 Task: Create a Google Calendar event titled 'Personal Reflection' for 18 May 2023, set it as an all-day event, and add 'Reading books' in the description.
Action: Mouse moved to (380, 614)
Screenshot: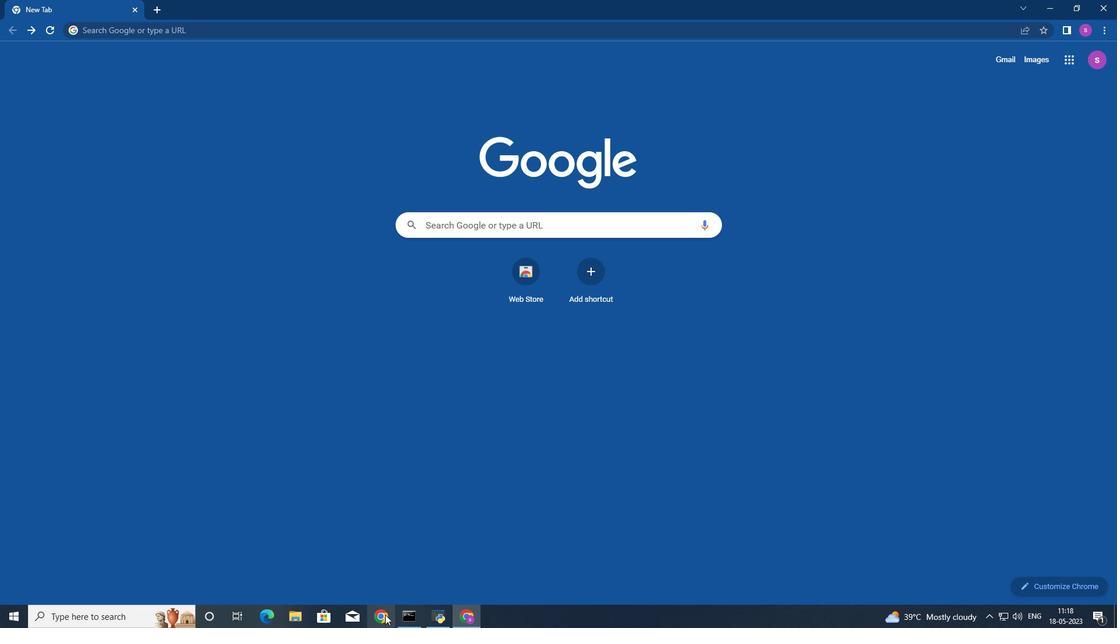 
Action: Mouse pressed left at (380, 614)
Screenshot: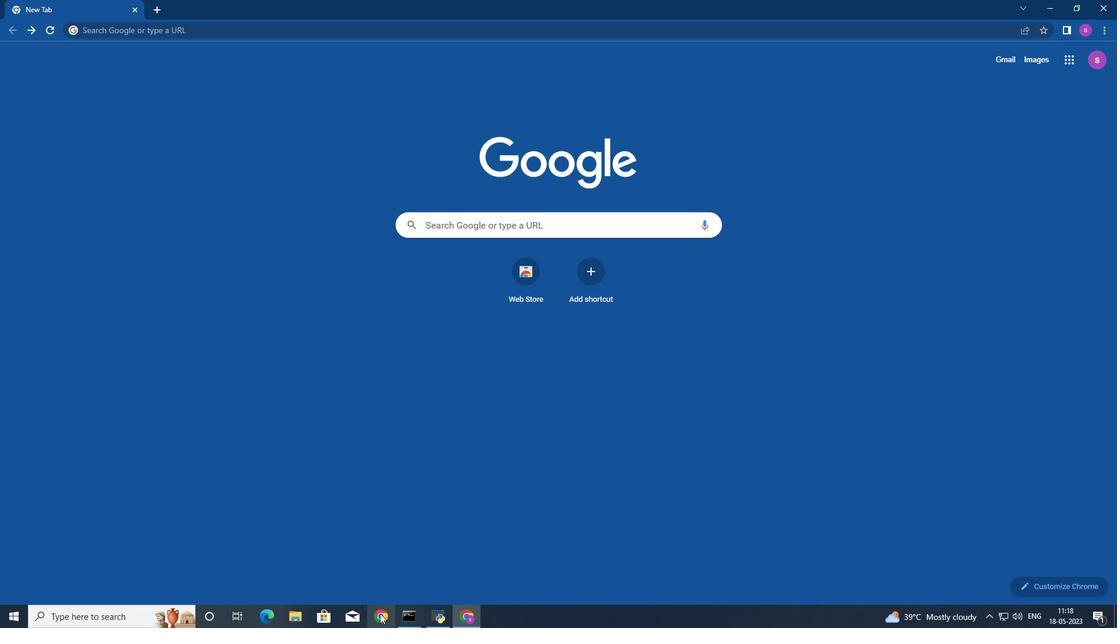 
Action: Mouse moved to (848, 82)
Screenshot: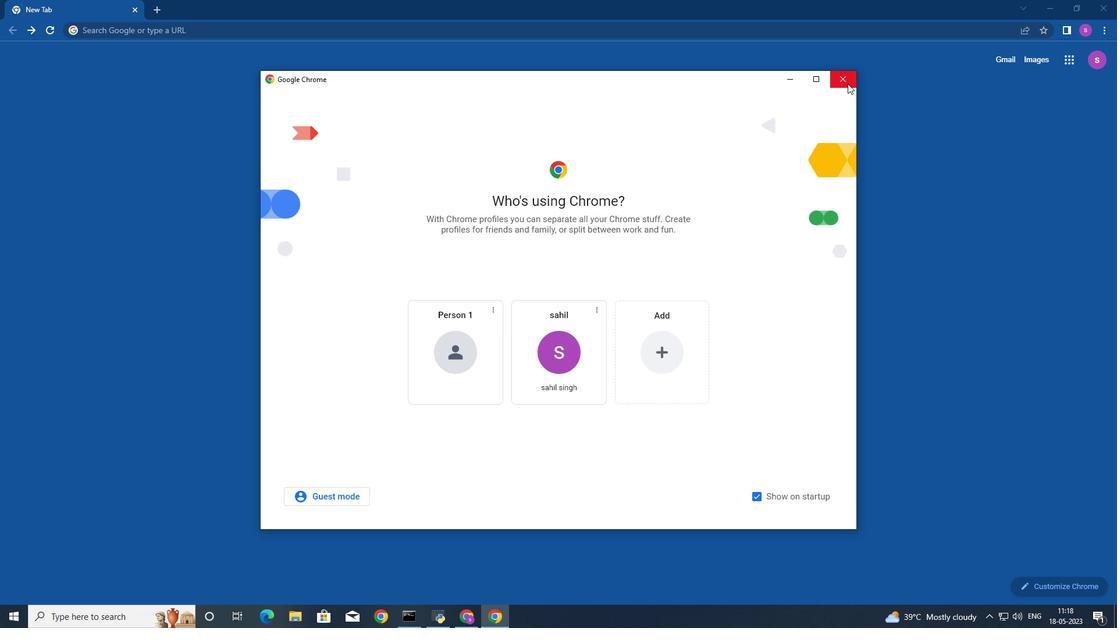 
Action: Mouse pressed left at (848, 82)
Screenshot: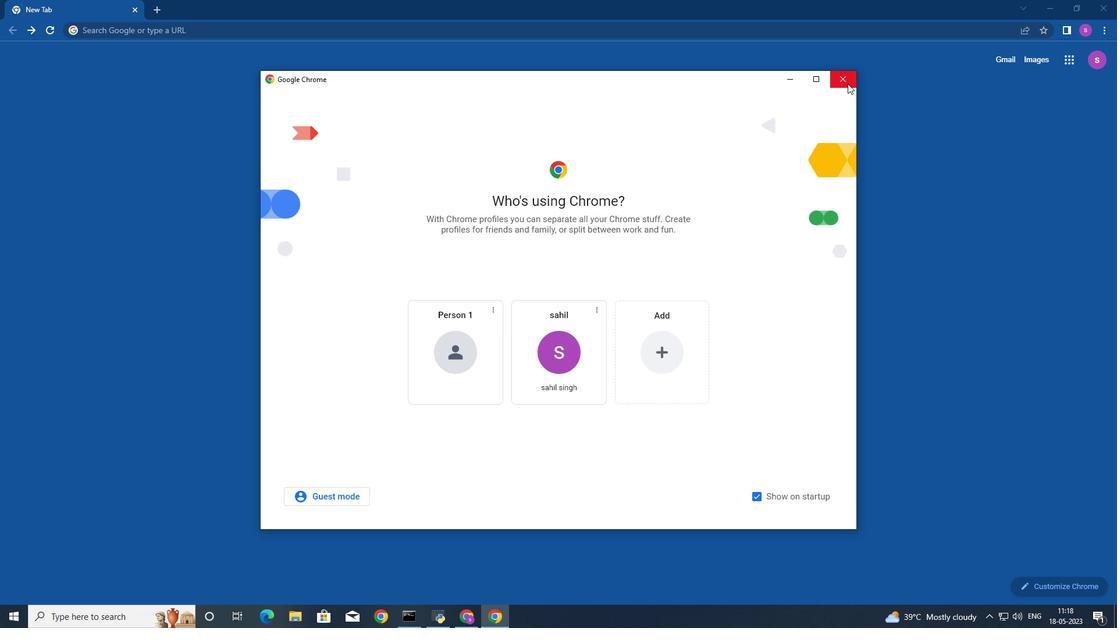 
Action: Mouse moved to (1072, 62)
Screenshot: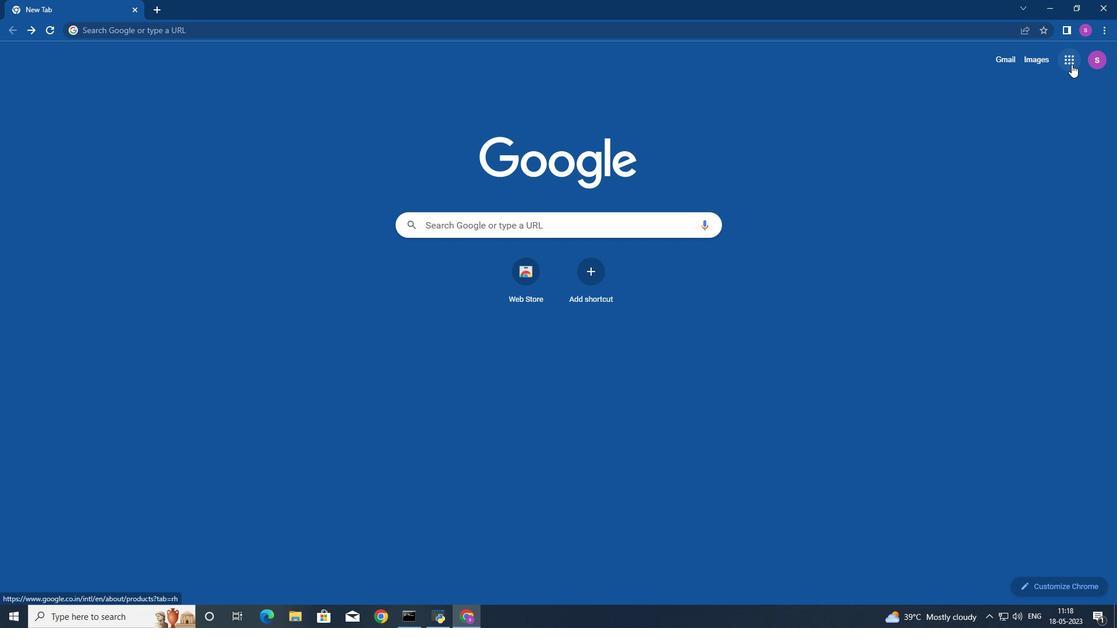 
Action: Mouse pressed left at (1072, 62)
Screenshot: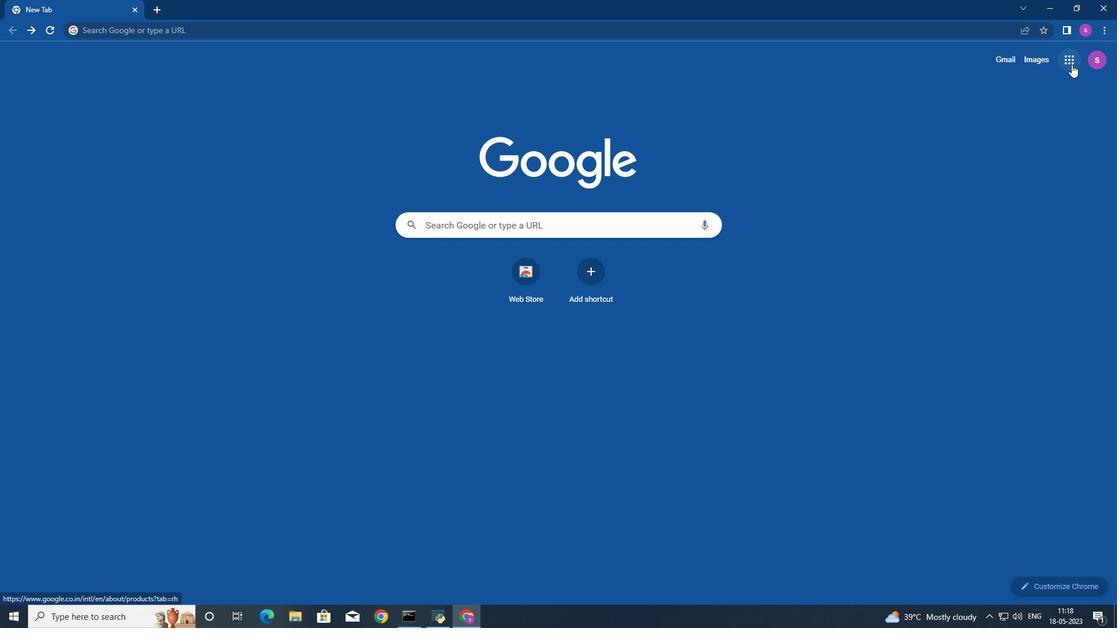 
Action: Mouse moved to (1083, 281)
Screenshot: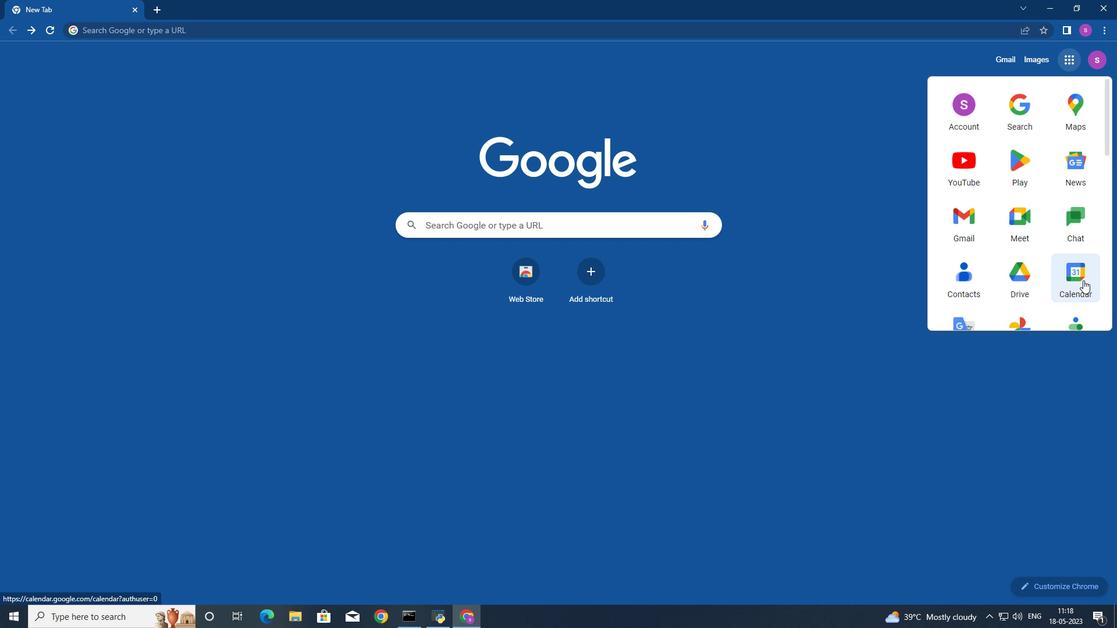 
Action: Mouse pressed left at (1083, 281)
Screenshot: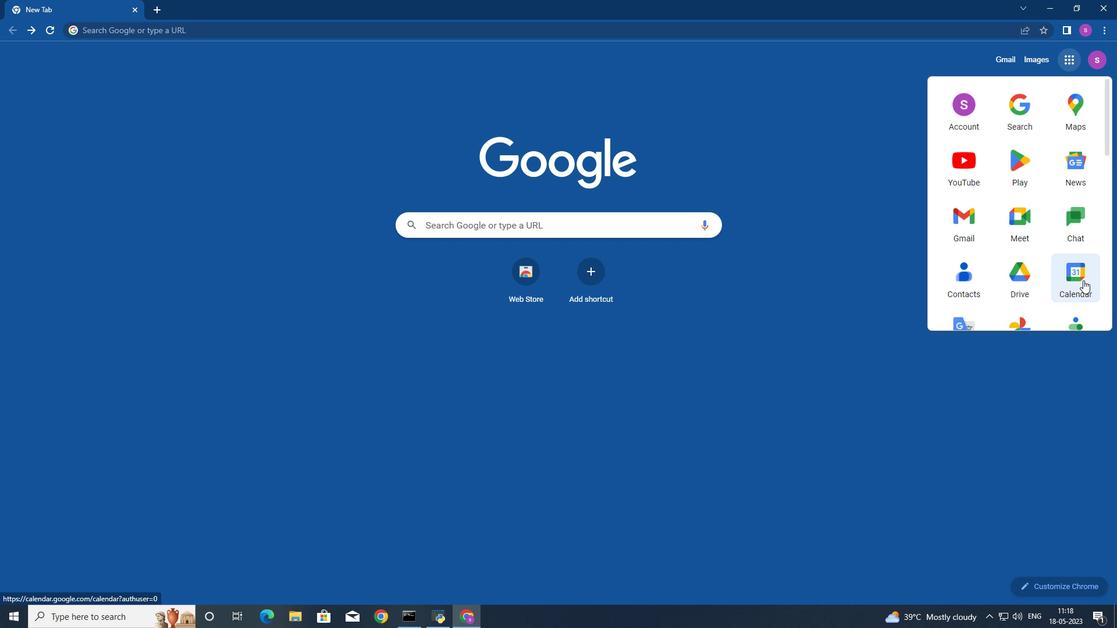 
Action: Mouse moved to (1072, 279)
Screenshot: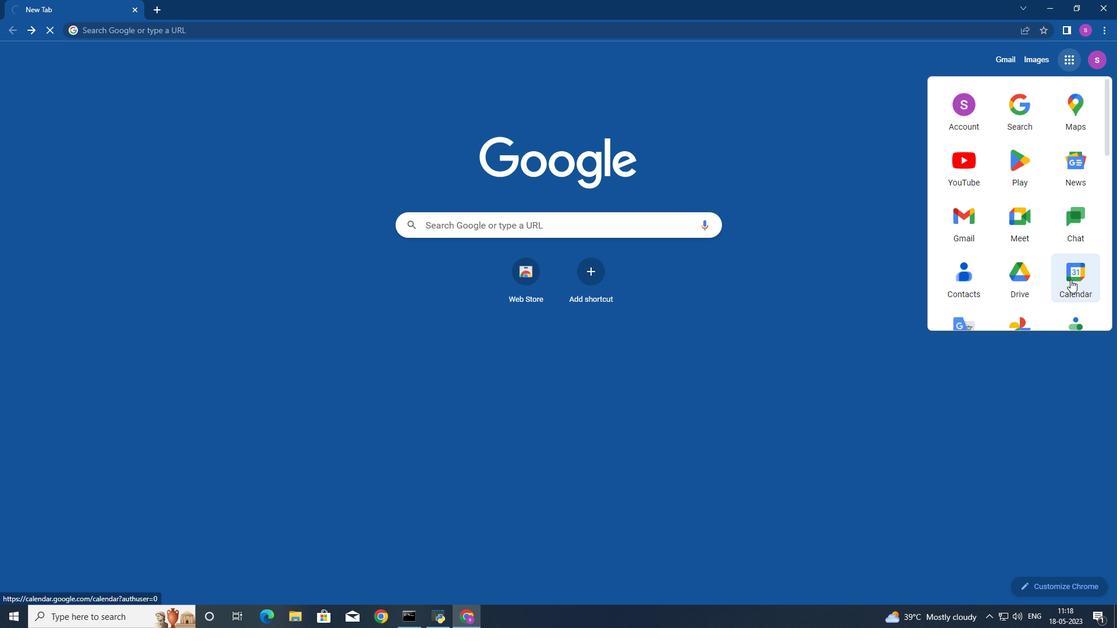 
Action: Mouse pressed left at (1072, 279)
Screenshot: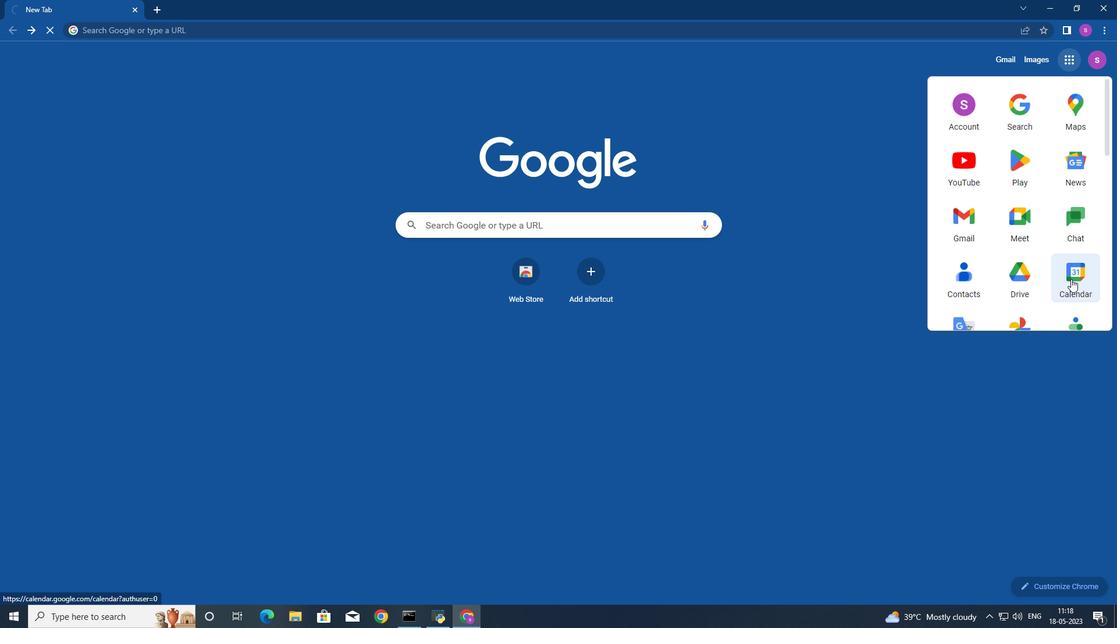 
Action: Mouse moved to (379, 615)
Screenshot: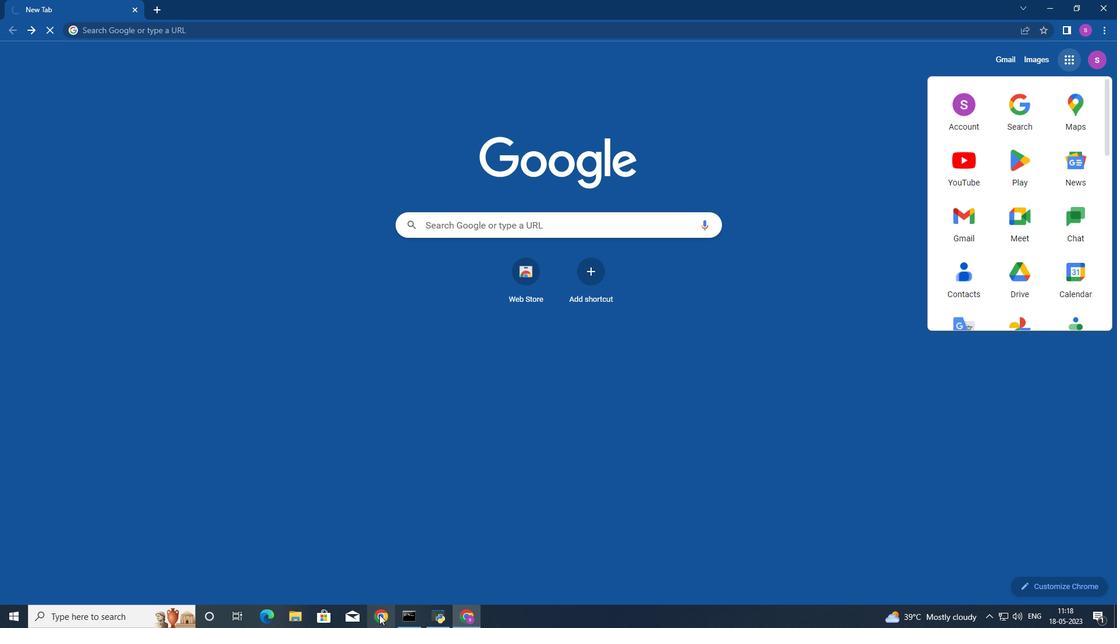 
Action: Mouse pressed left at (379, 615)
Screenshot: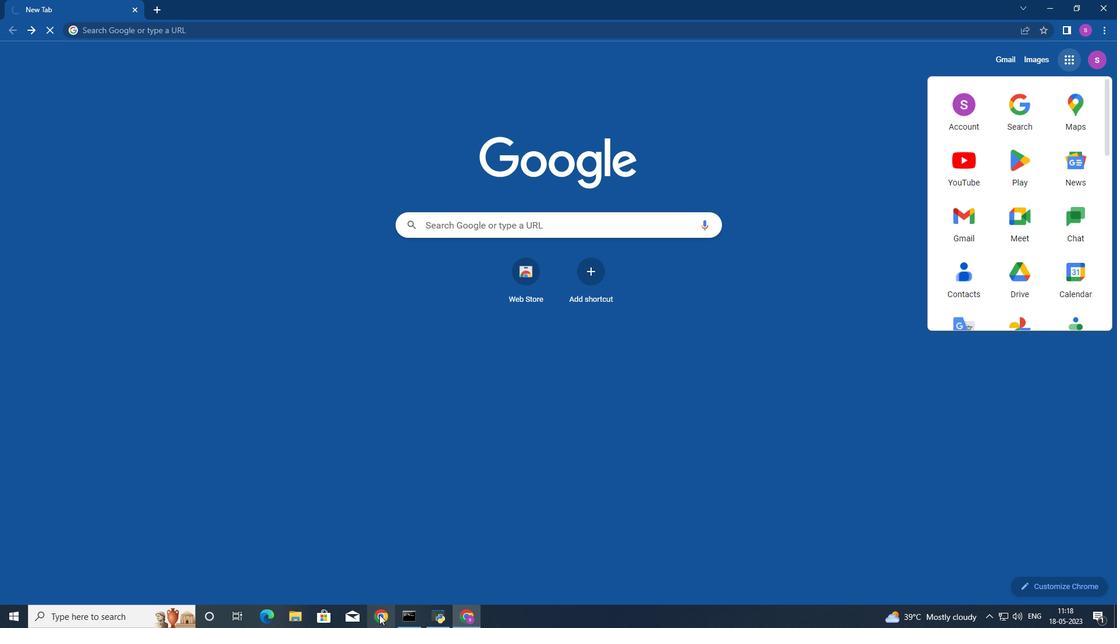 
Action: Mouse moved to (848, 78)
Screenshot: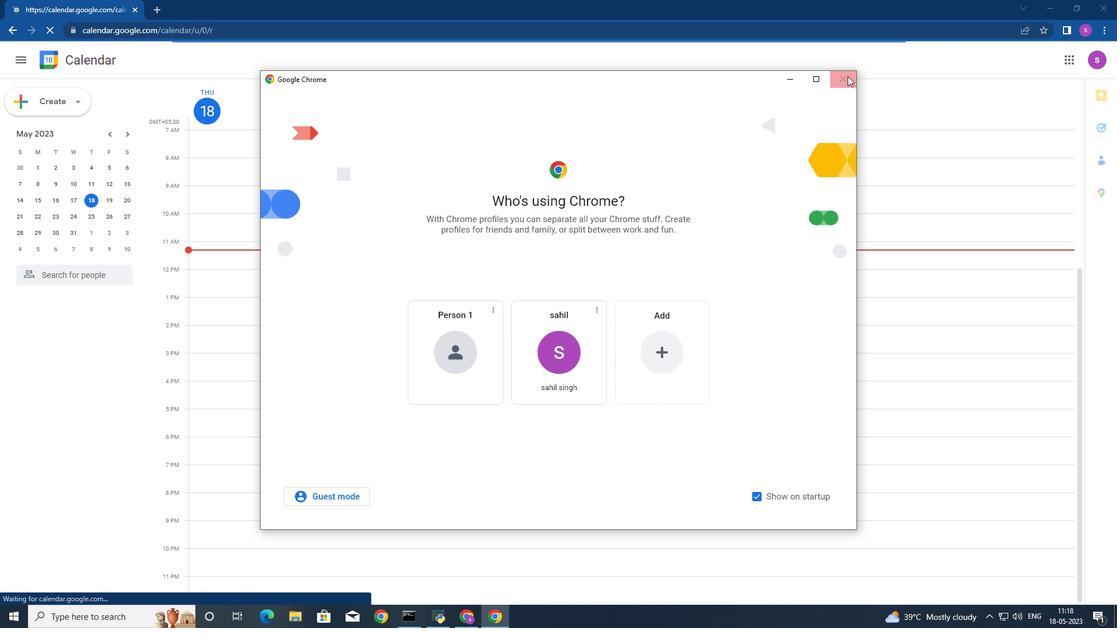 
Action: Mouse pressed left at (848, 78)
Screenshot: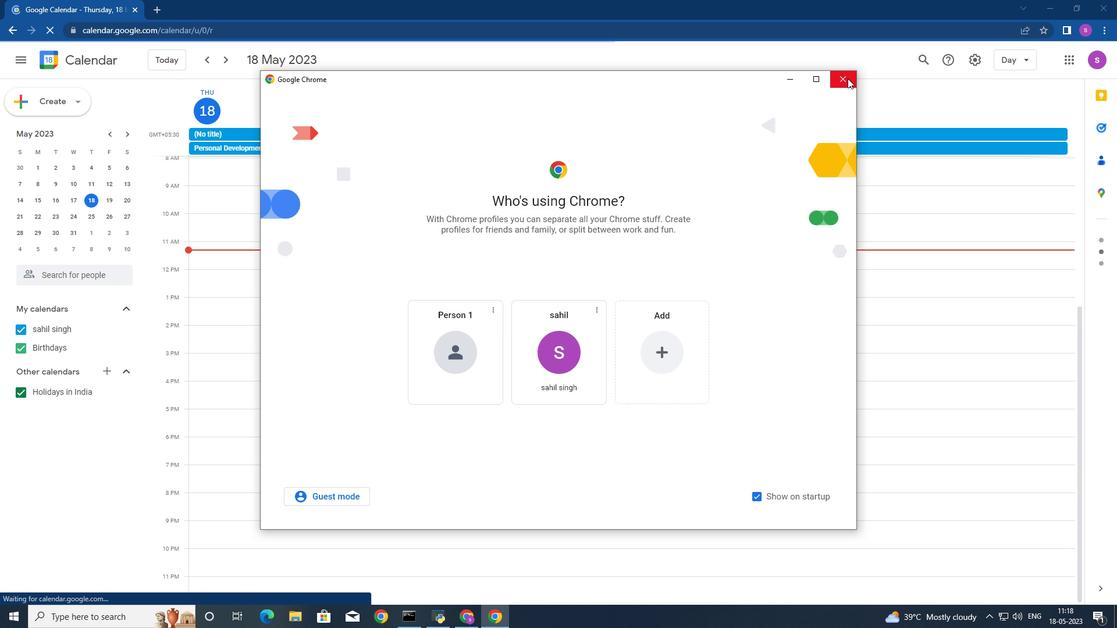 
Action: Mouse moved to (75, 98)
Screenshot: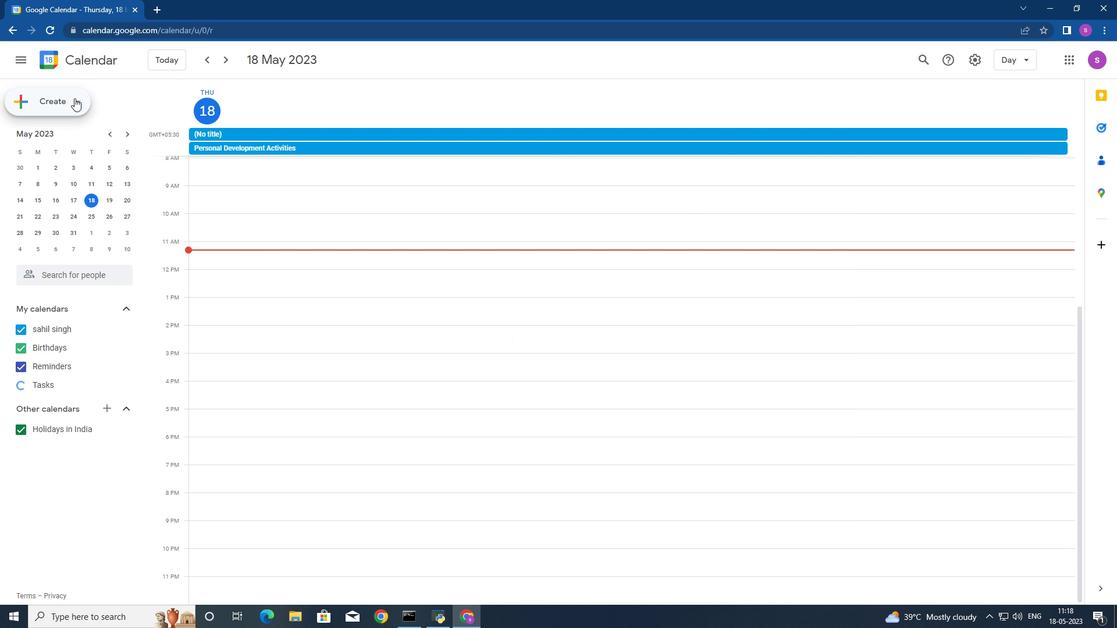 
Action: Mouse pressed left at (75, 98)
Screenshot: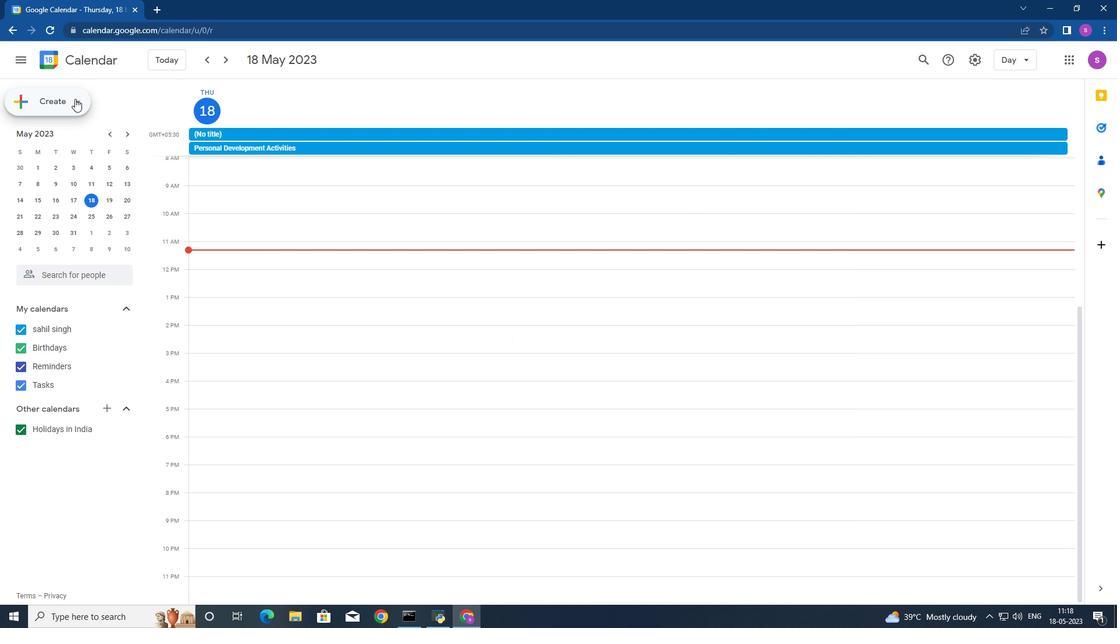 
Action: Mouse moved to (58, 132)
Screenshot: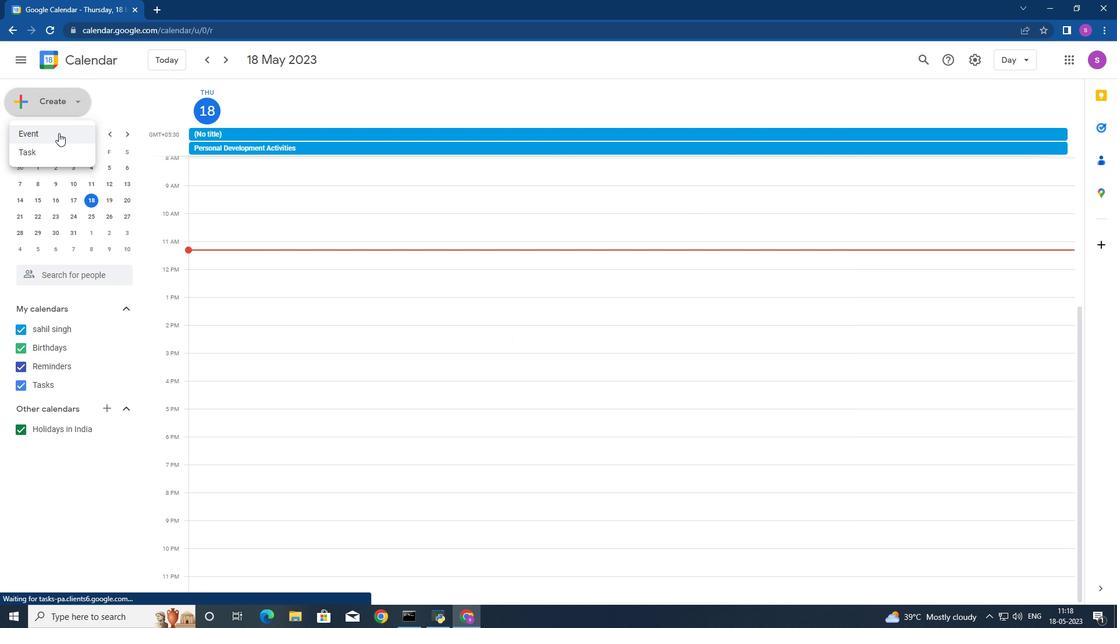 
Action: Mouse pressed left at (58, 132)
Screenshot: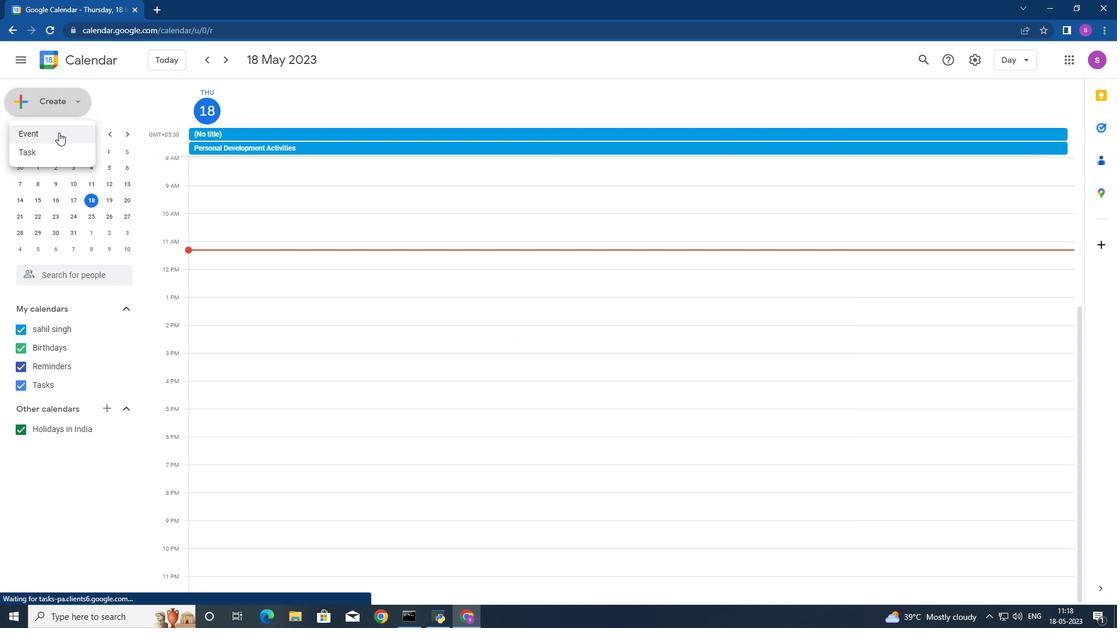 
Action: Mouse moved to (650, 459)
Screenshot: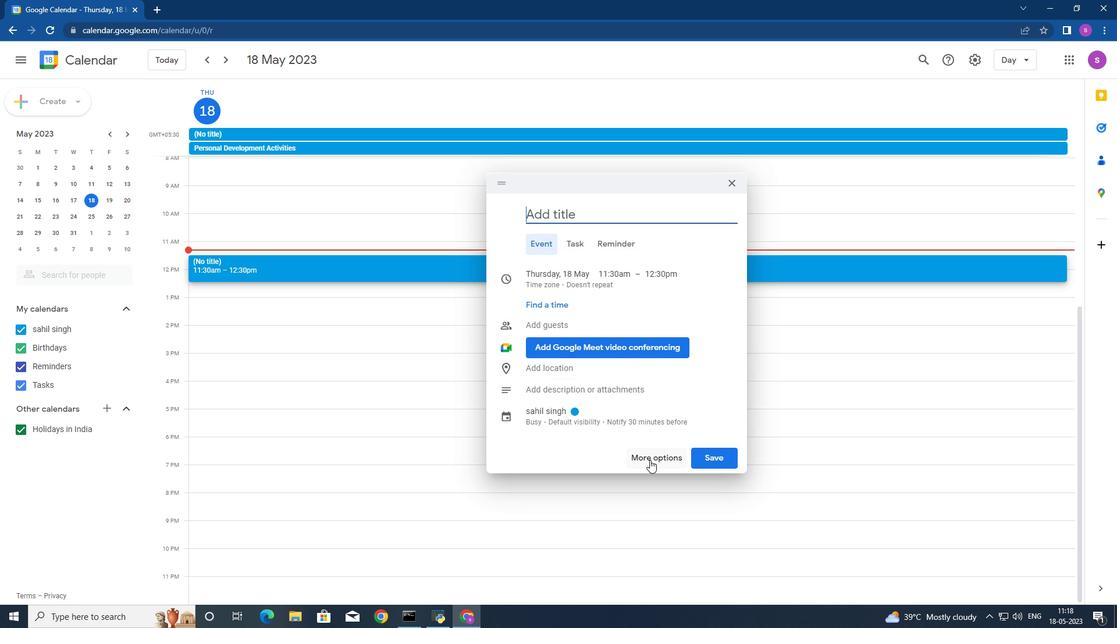 
Action: Mouse pressed left at (650, 459)
Screenshot: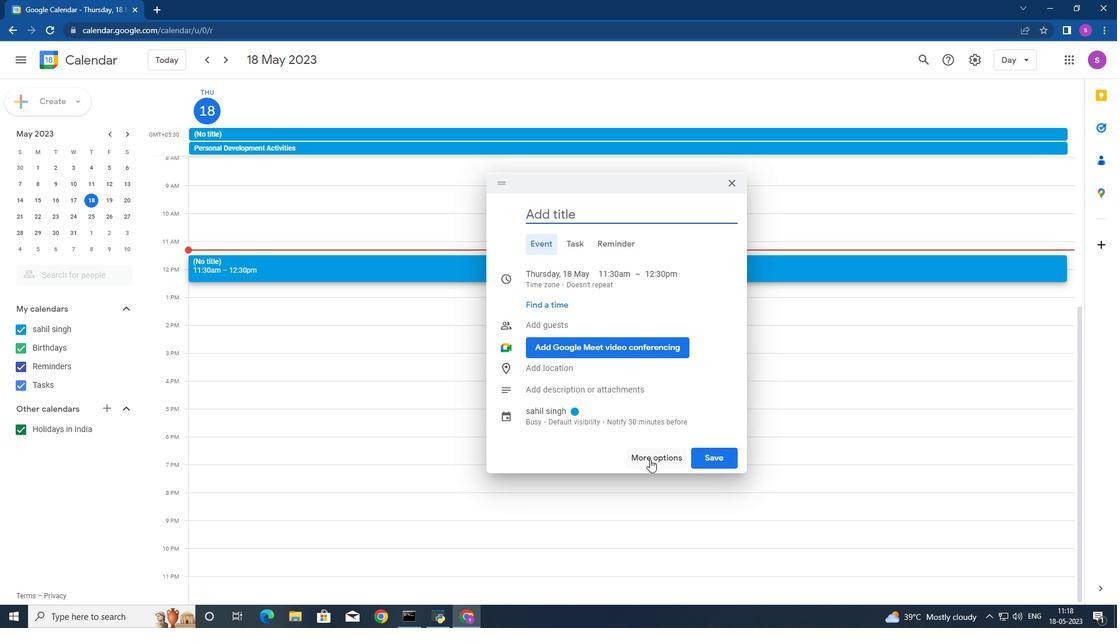 
Action: Mouse moved to (43, 128)
Screenshot: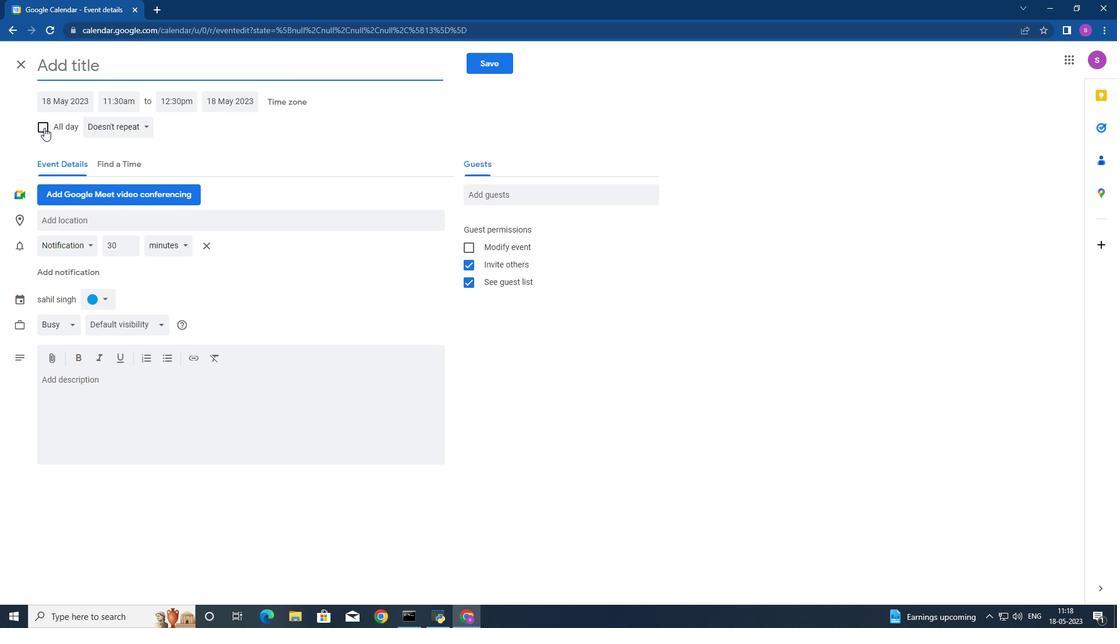 
Action: Mouse pressed left at (43, 128)
Screenshot: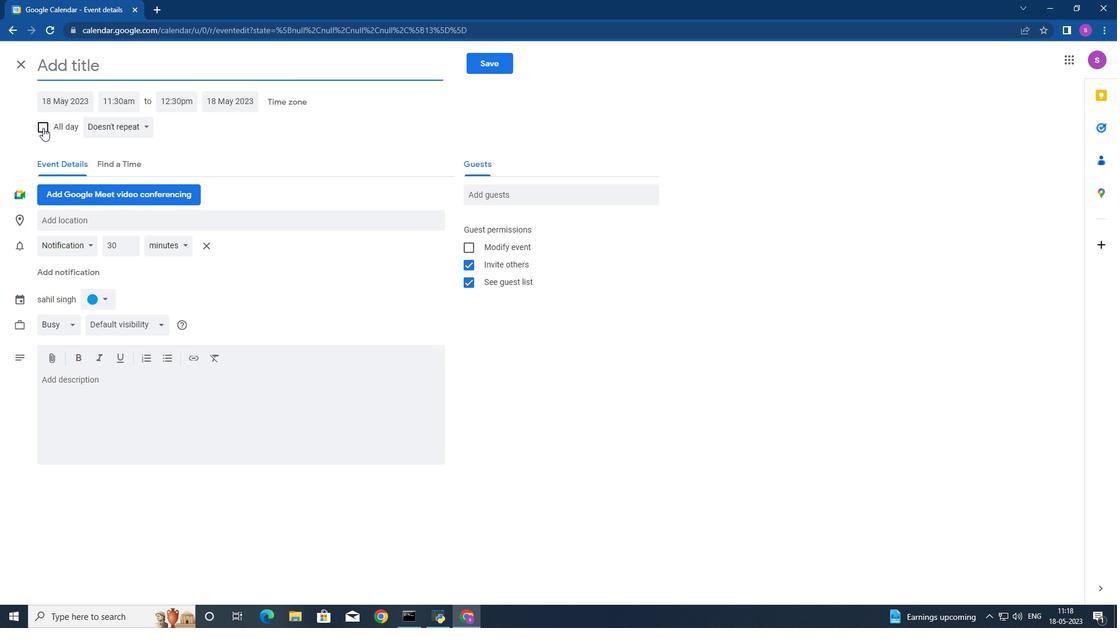 
Action: Mouse moved to (171, 68)
Screenshot: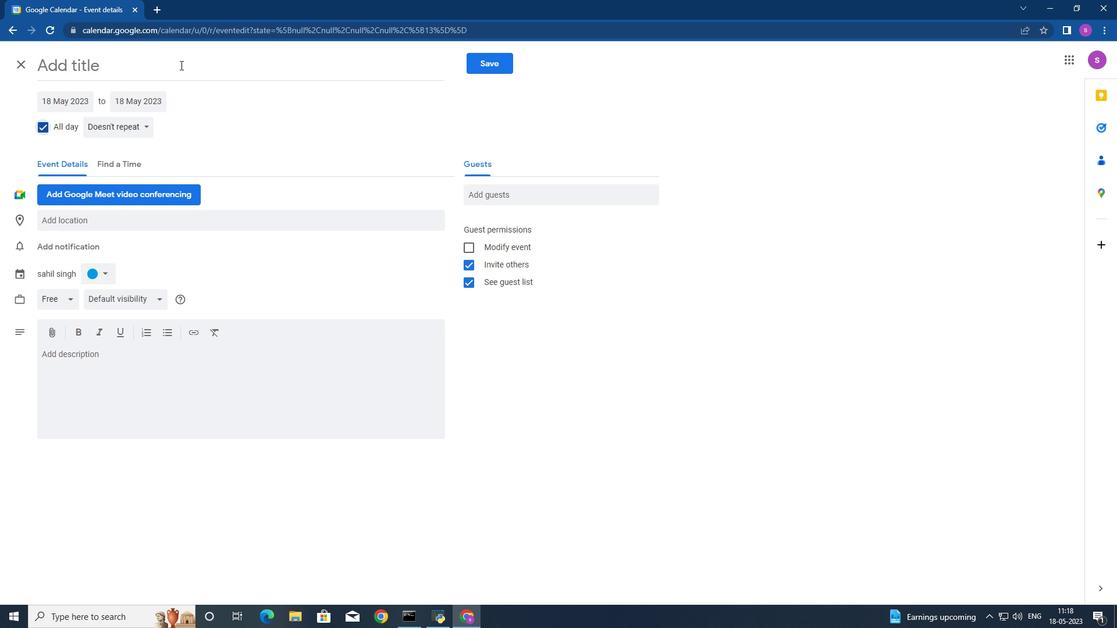 
Action: Mouse pressed left at (171, 68)
Screenshot: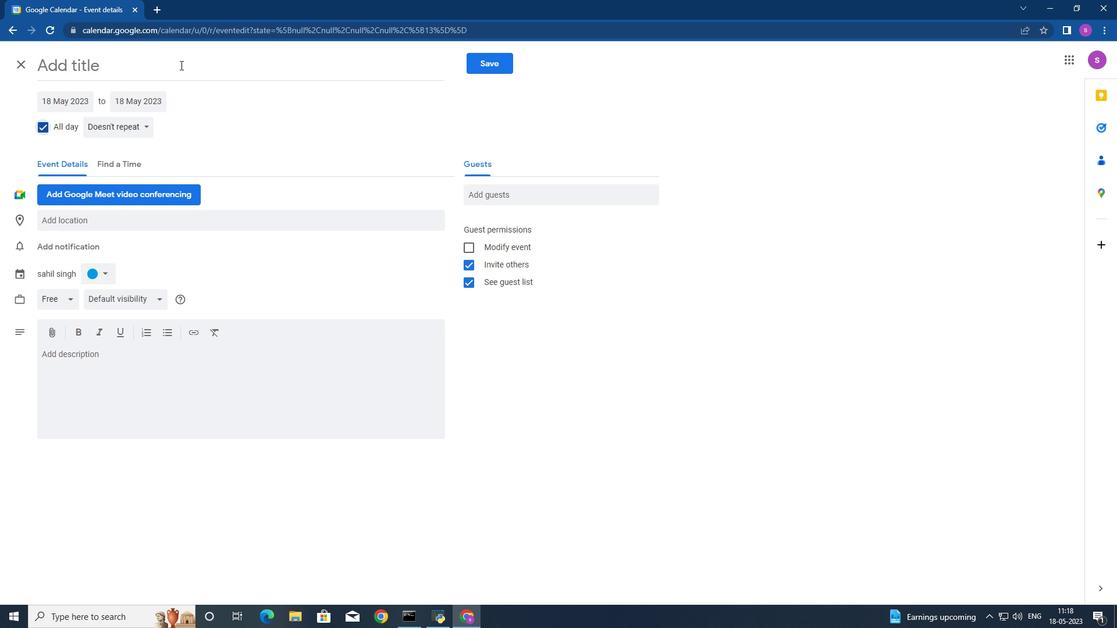 
Action: Key pressed <Key.shift><Key.shift><Key.shift>Personal<Key.space><Key.shift>Reflection<Key.space>
Screenshot: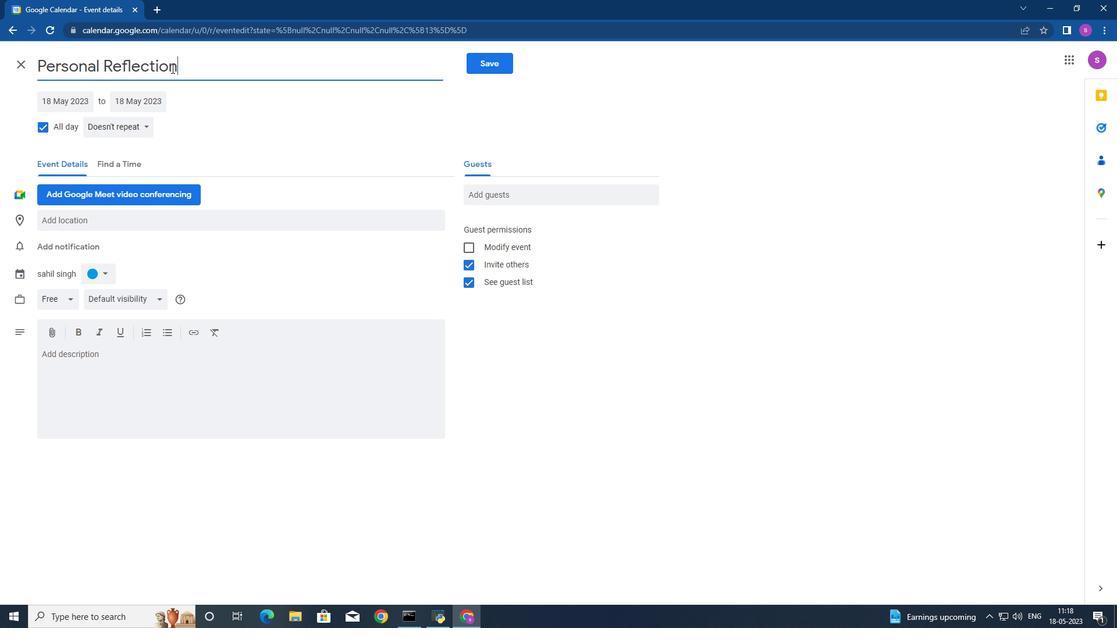 
Action: Mouse moved to (101, 361)
Screenshot: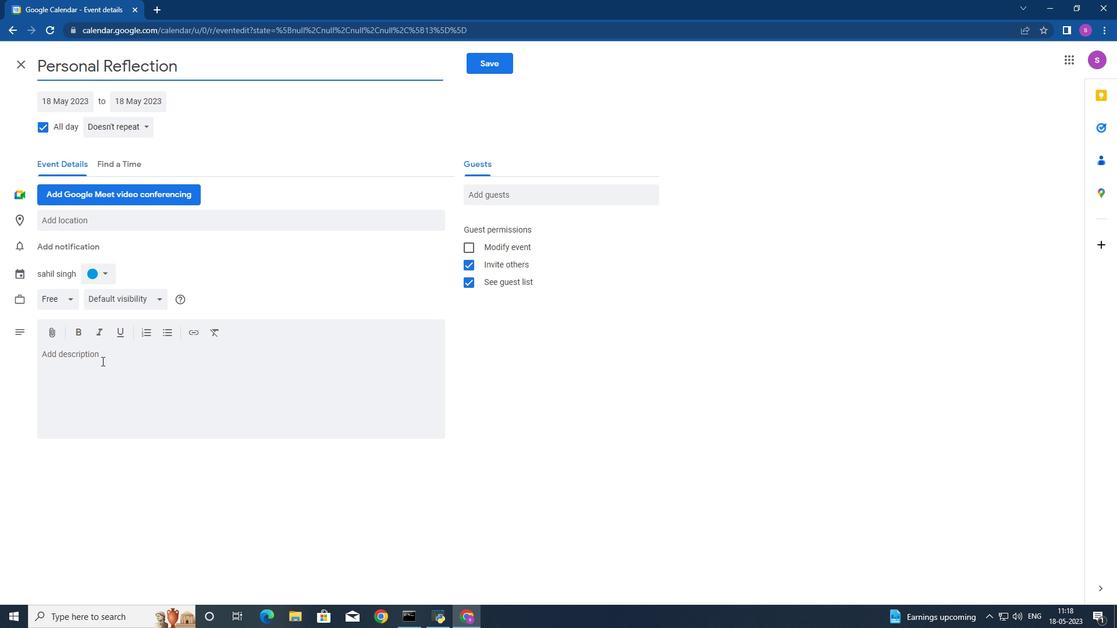 
Action: Mouse pressed left at (101, 361)
Screenshot: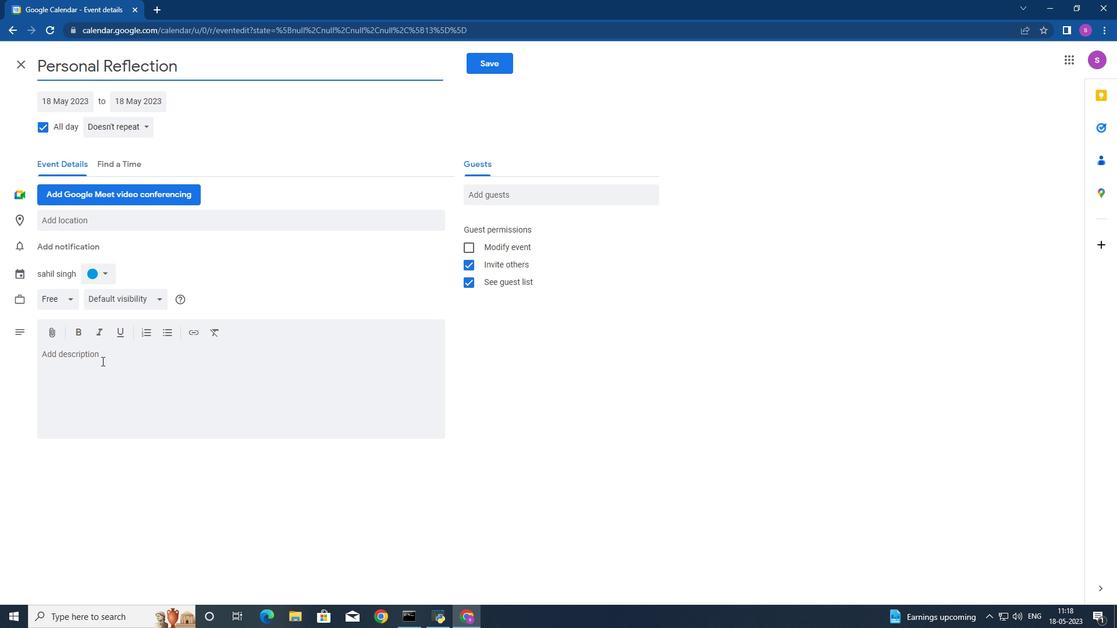 
Action: Mouse moved to (128, 357)
Screenshot: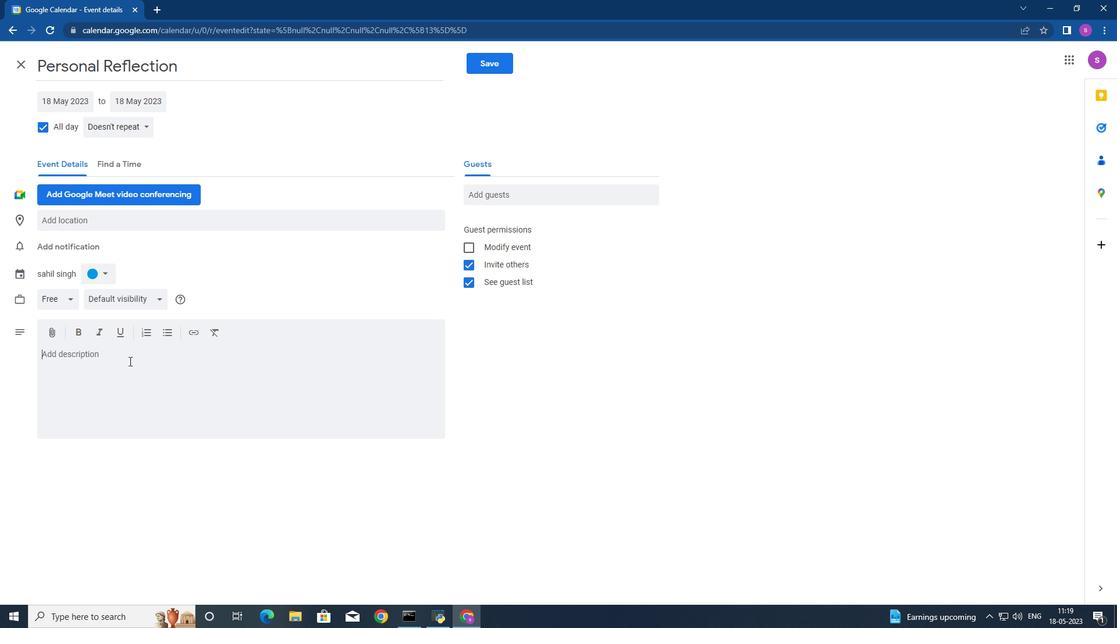 
Action: Mouse pressed left at (128, 357)
Screenshot: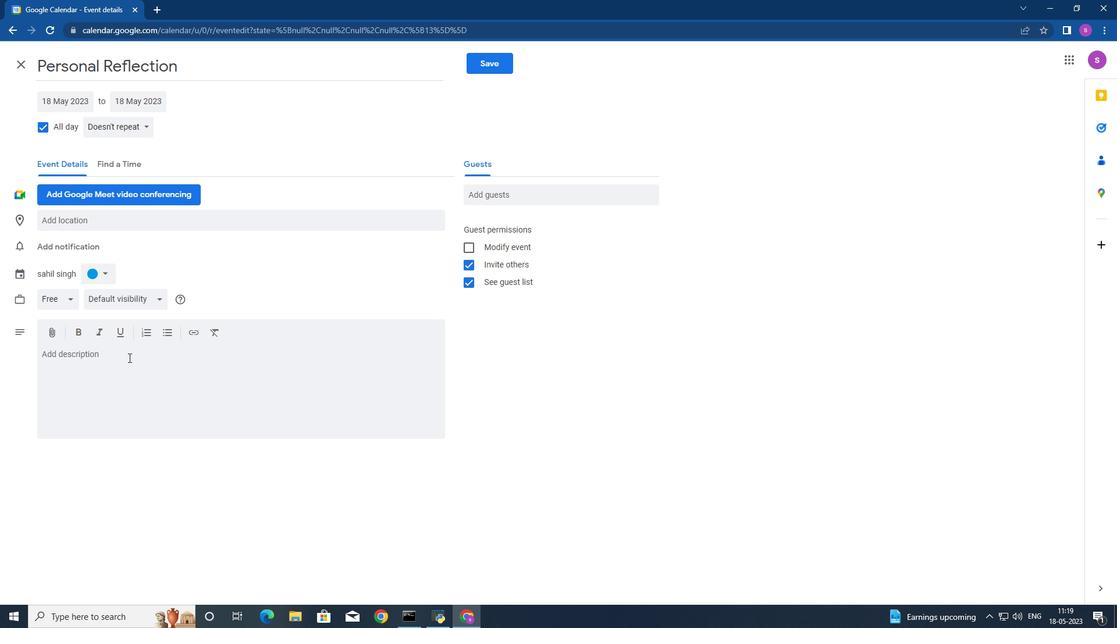 
Action: Mouse moved to (128, 358)
Screenshot: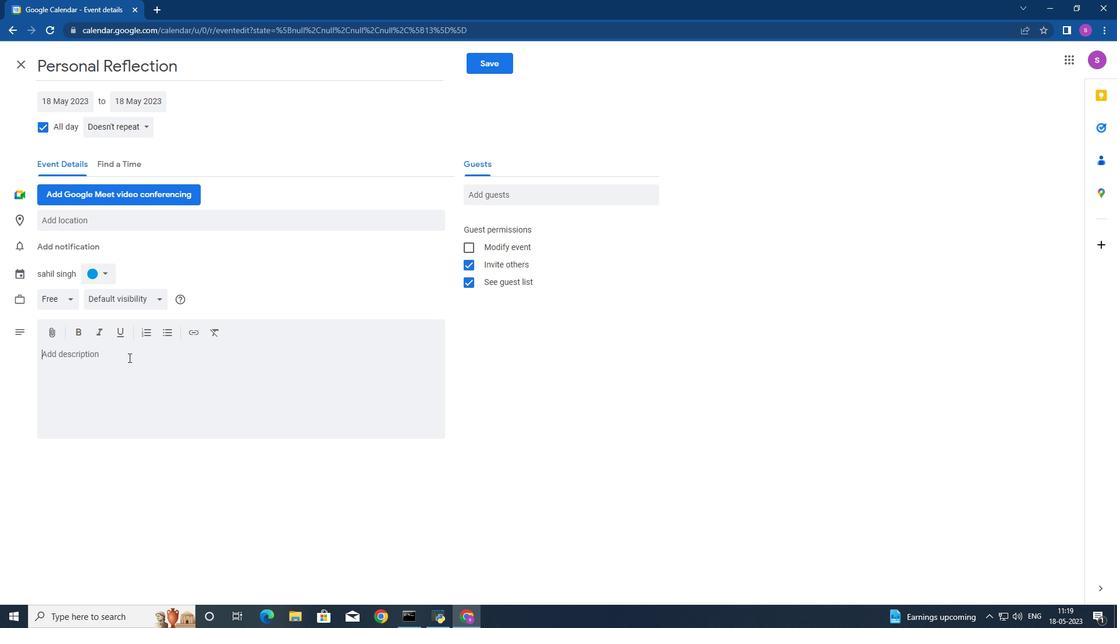 
Action: Key pressed <Key.shift>Reading<Key.space>books<Key.space>
Screenshot: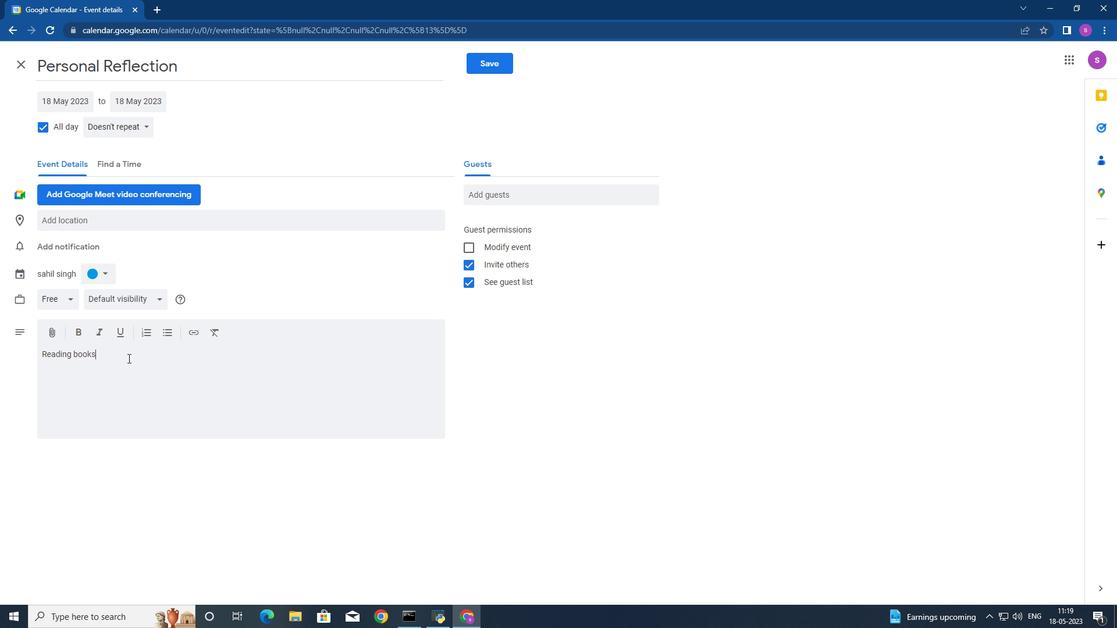 
